 Task: Open a blank worksheet and write heading  Product price data  Add product name:-  ' TOMS Shoe, UGG Shoe, Wolverine Shoe, Z-Coil Shoe, Adidas shoe, Gucci T-shirt, Louis Vuitton bag, Zara Shirt, H&M jeans, Chanel perfume. ' in September Last week sales are  5000 to 5050. product price in between:-  5000 to 10000. Save page auditingAnnualSales_Report
Action: Mouse moved to (16, 19)
Screenshot: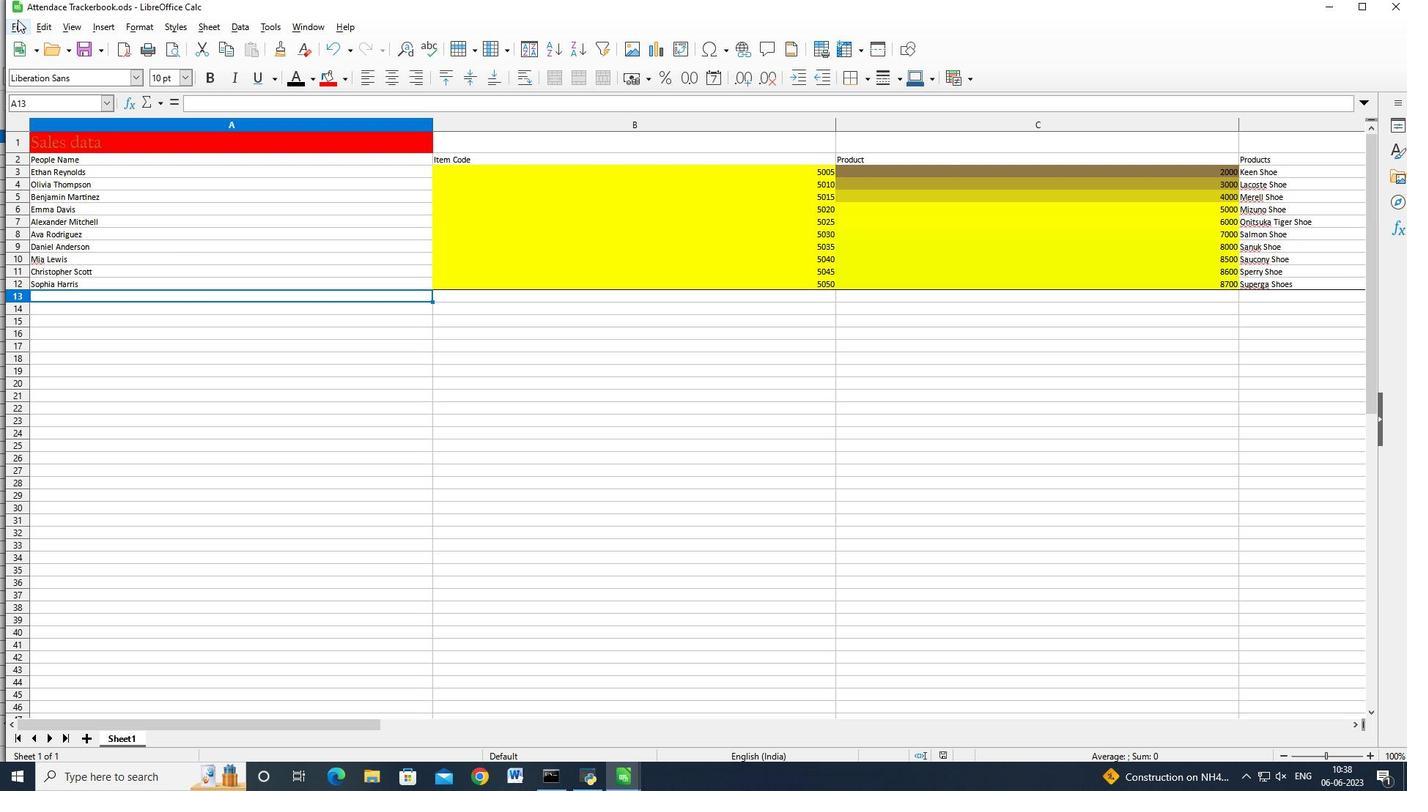 
Action: Mouse pressed left at (16, 19)
Screenshot: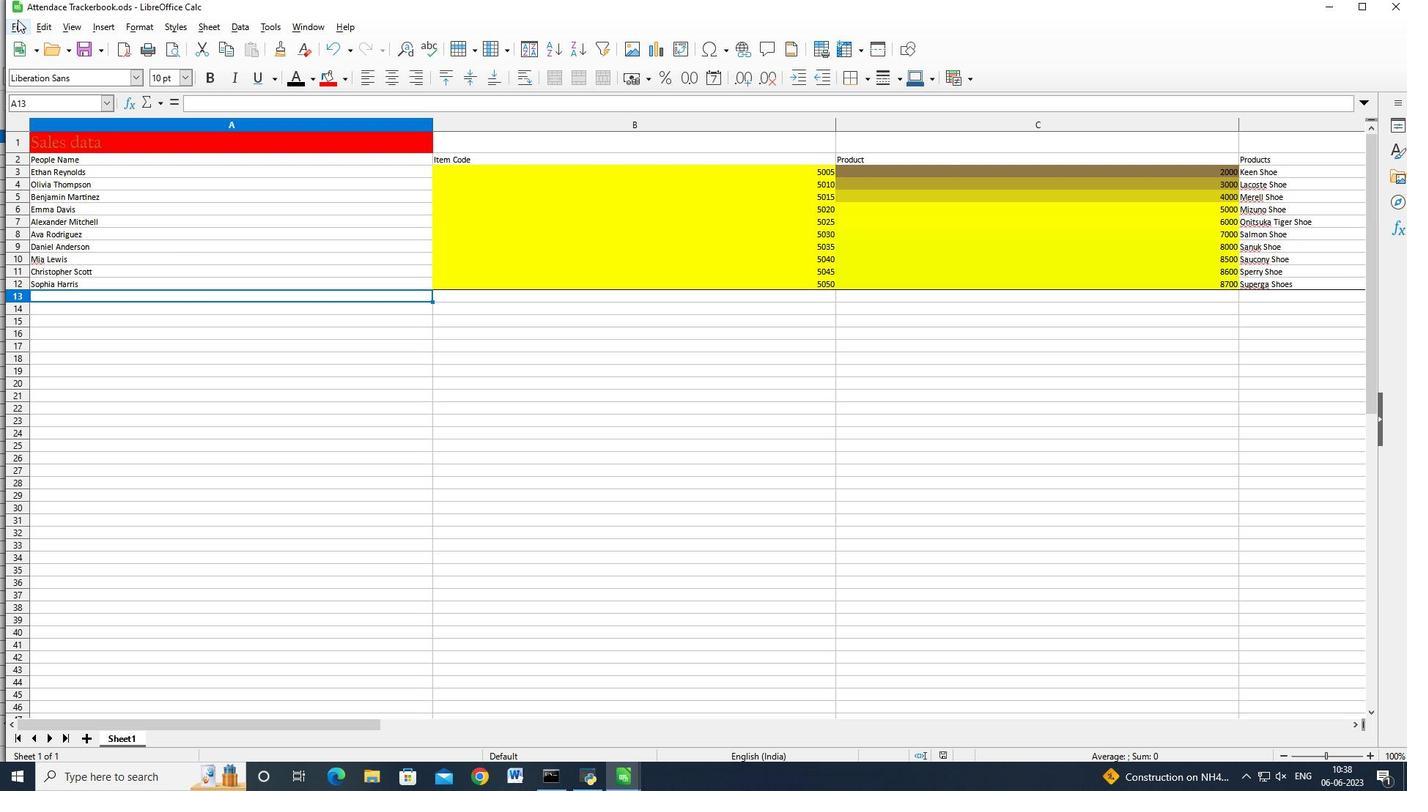 
Action: Mouse moved to (181, 55)
Screenshot: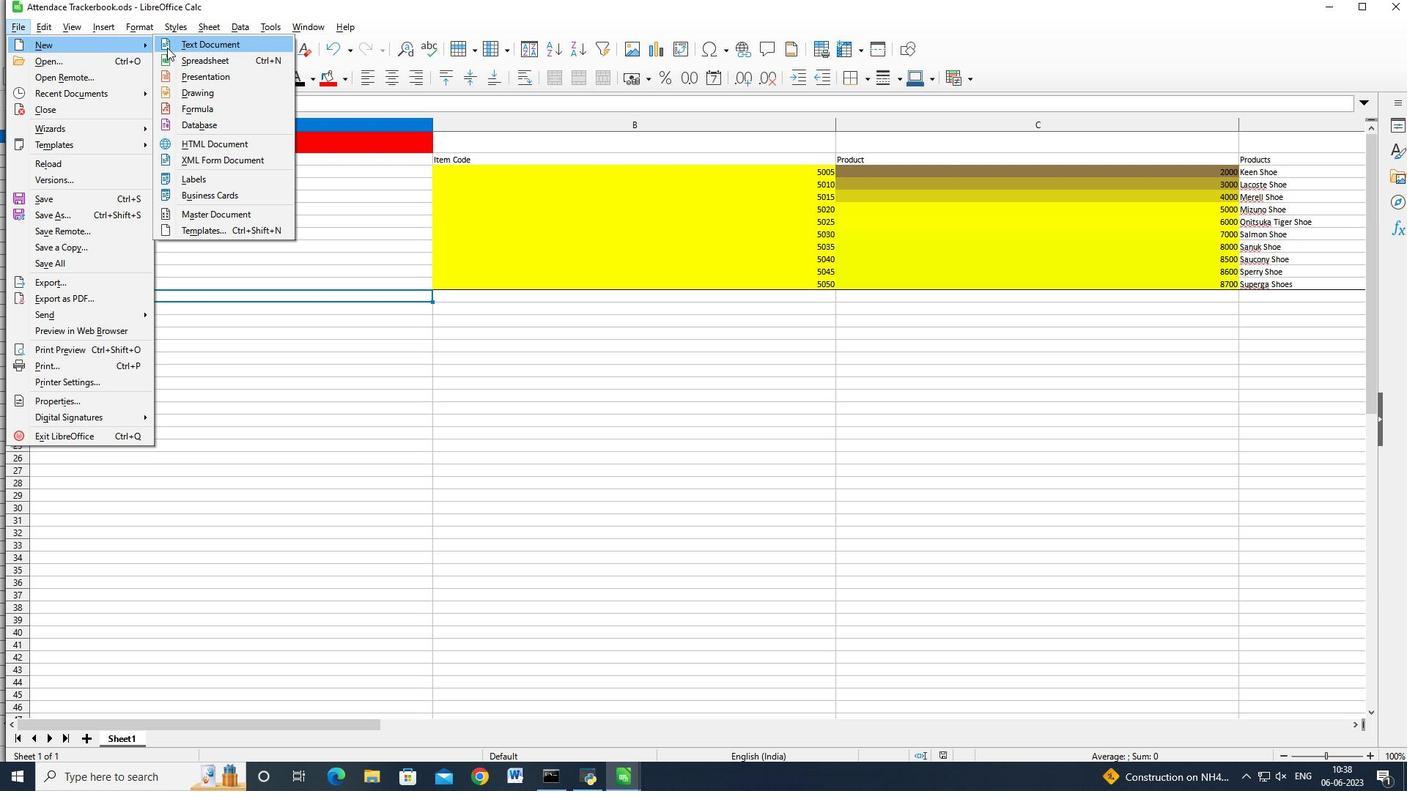 
Action: Mouse pressed left at (181, 55)
Screenshot: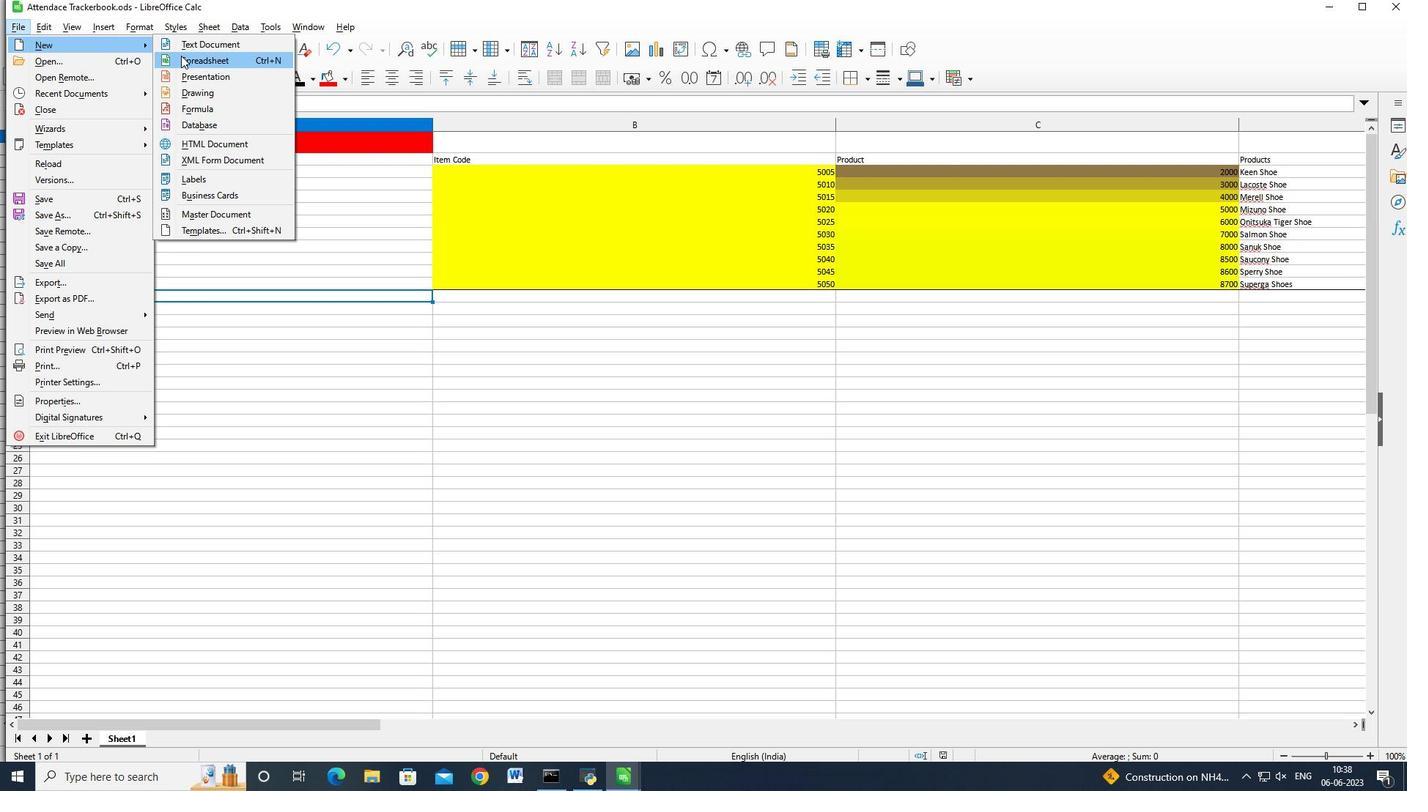 
Action: Mouse moved to (68, 147)
Screenshot: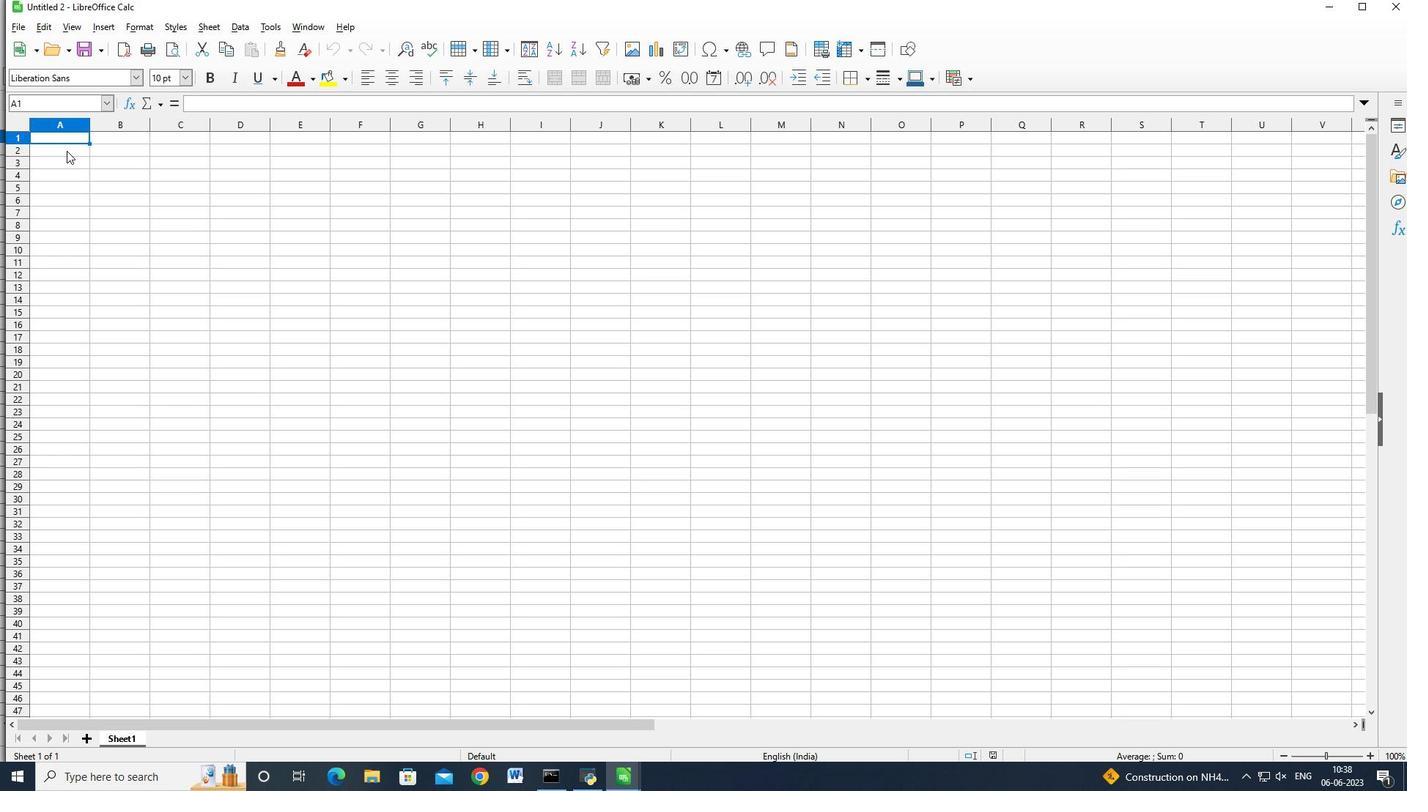 
Action: Key pressed <Key.shift>Product<Key.space><Key.shift>Price<Key.space>data<Key.enter><Key.shift>Product<Key.space><Key.shift>Name<Key.enter><Key.caps_lock>TOMS<Key.caps_lock><Key.space><Key.shift_r>Shoe<Key.enter><Key.caps_lock>UGG<Key.caps_lock><Key.space><Key.shift_r>Shoe<Key.enter><Key.shift_r>Wolverine<Key.space><Key.shift_r>Shoe<Key.enter><Key.shift_r>Z-<Key.shift>Coil<Key.space><Key.shift>Shoe<Key.enter><Key.shift_r>Adidas<Key.space><Key.shift_r>Shoe<Key.enter><Key.shift>Gucci<Key.space><Key.shift>T-shirt<Key.enter><Key.shift>Louis<Key.space><Key.shift>Vuitton<Key.space><Key.shift>B<Key.backspace>bag<Key.enter><Key.shift><Key.shift><Key.shift>Zara<Key.space><Key.shift_r>Shirt<Key.enter><Key.caps_lock>H<Key.shift>&M<Key.space><Key.caps_lock><Key.shift>jeans<Key.enter><Key.shift>Chanel<Key.space><Key.shift>Perfum<Key.right><Key.up><Key.up><Key.up><Key.up><Key.up><Key.up><Key.up><Key.up><Key.up><Key.up><Key.shift>In<Key.space><Key.shift_r>Spt<Key.backspace><Key.backspace>etp<Key.backspace><Key.backspace>ptm<Key.backspace>ember<Key.space><Key.shift>Last<Key.space><Key.shift_r>Week<Key.enter>5000<Key.enter>5100<Key.enter>5200<Key.enter>5<Key.backspace>
Screenshot: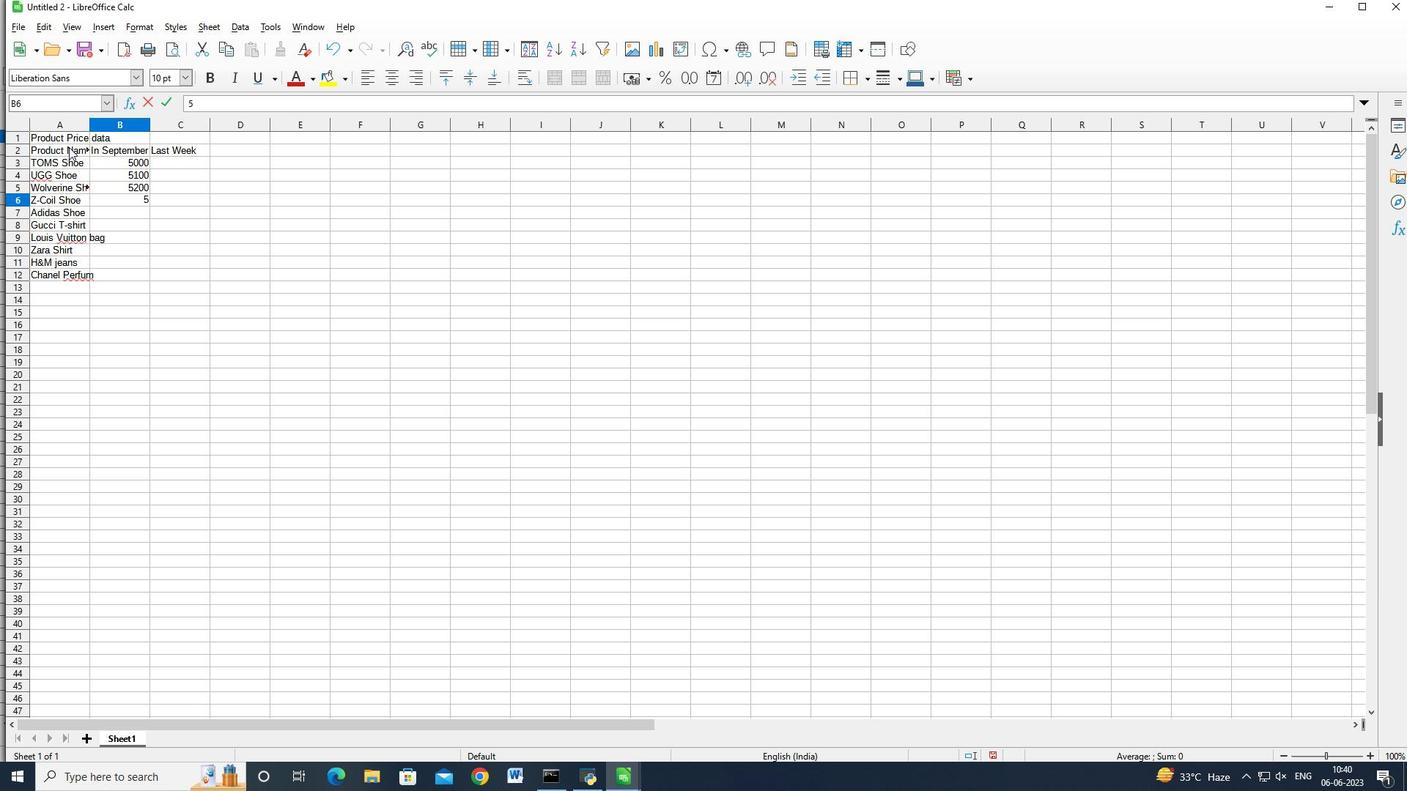 
Action: Mouse moved to (145, 177)
Screenshot: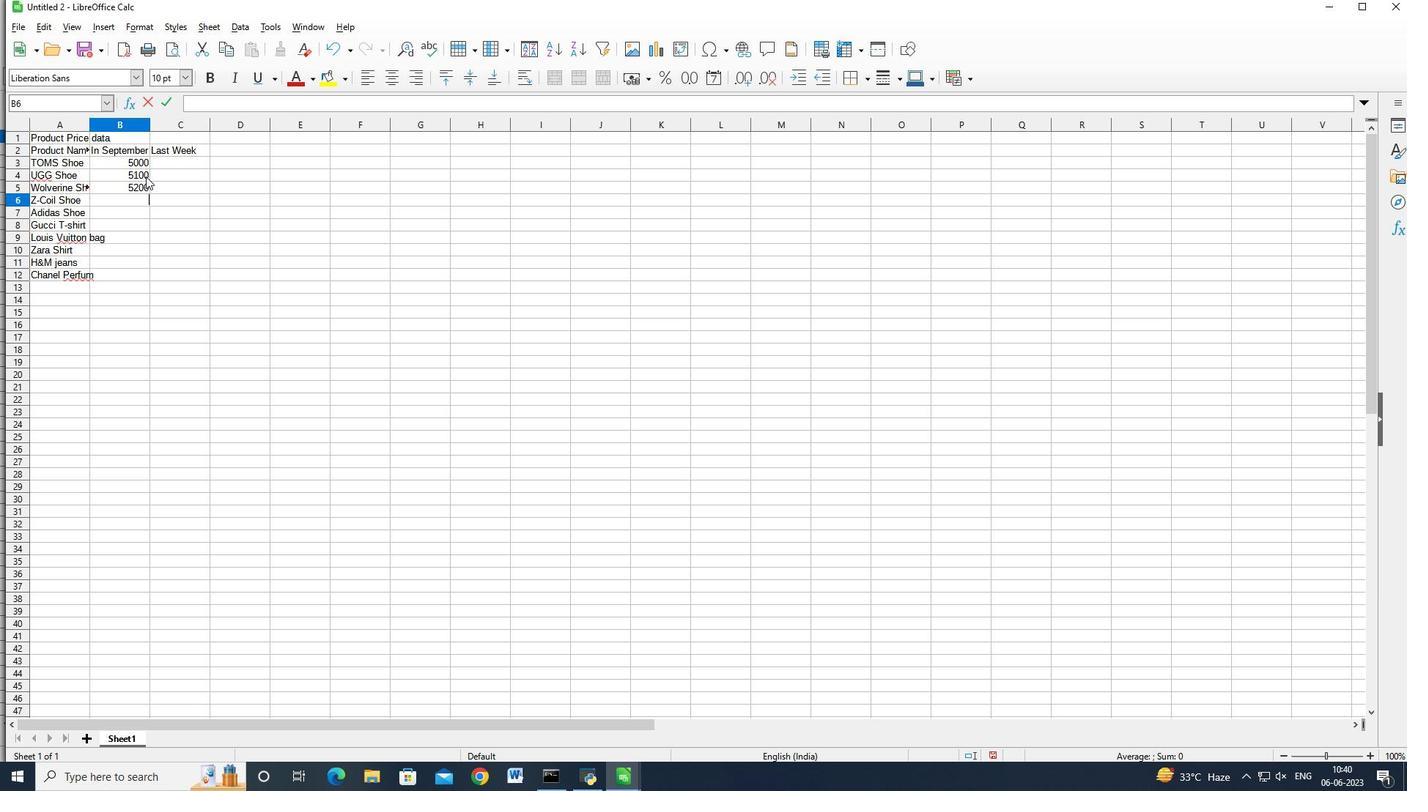 
Action: Mouse pressed left at (145, 177)
Screenshot: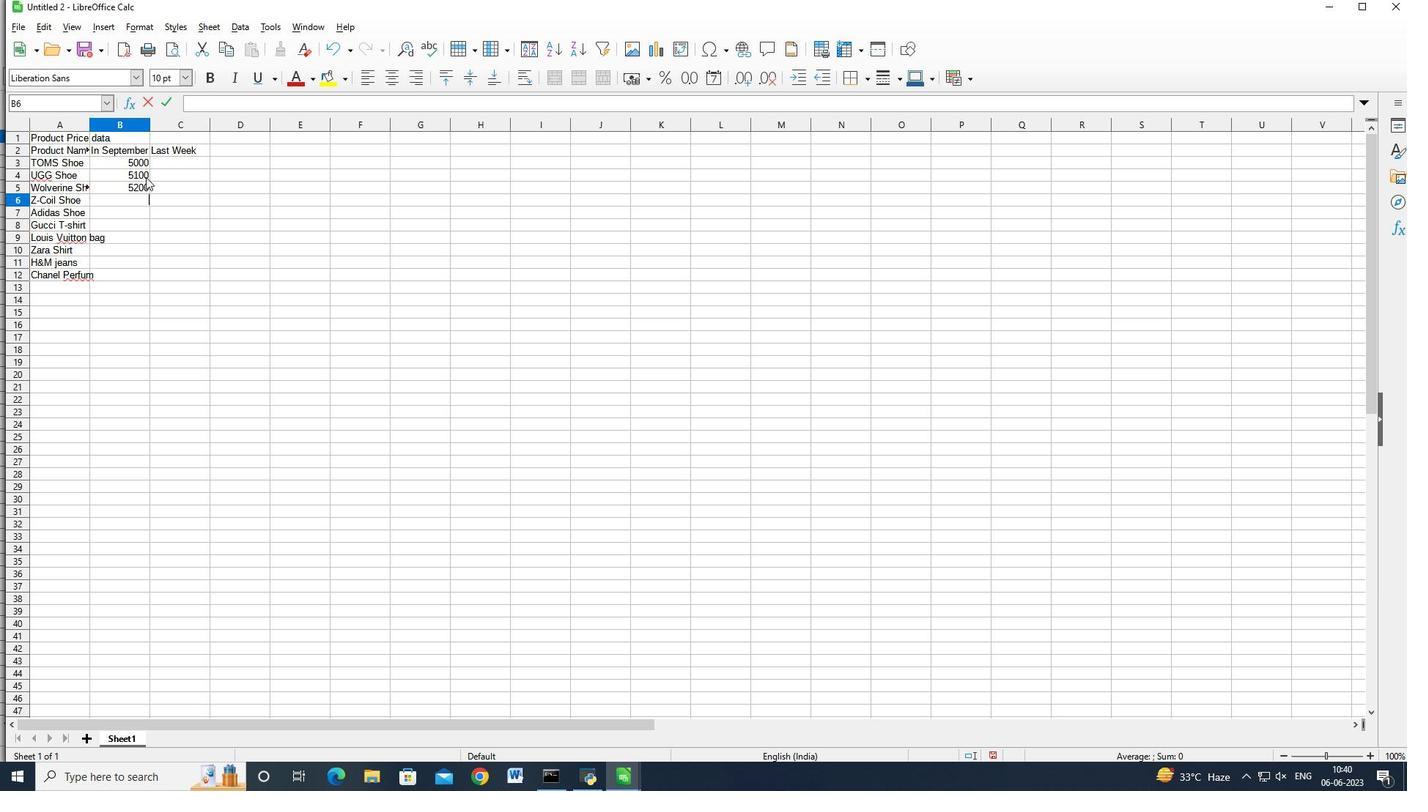 
Action: Mouse moved to (236, 112)
Screenshot: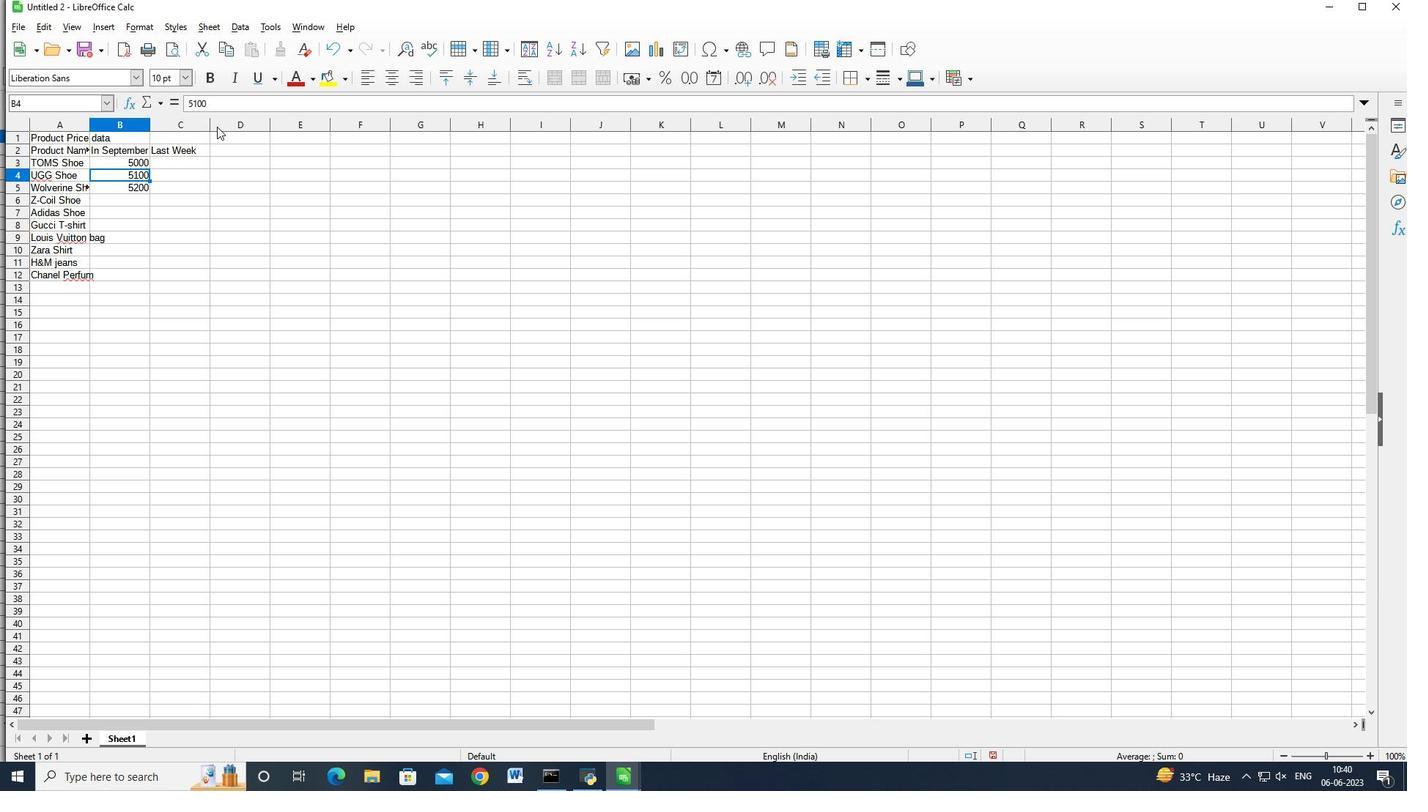 
Action: Mouse pressed left at (236, 112)
Screenshot: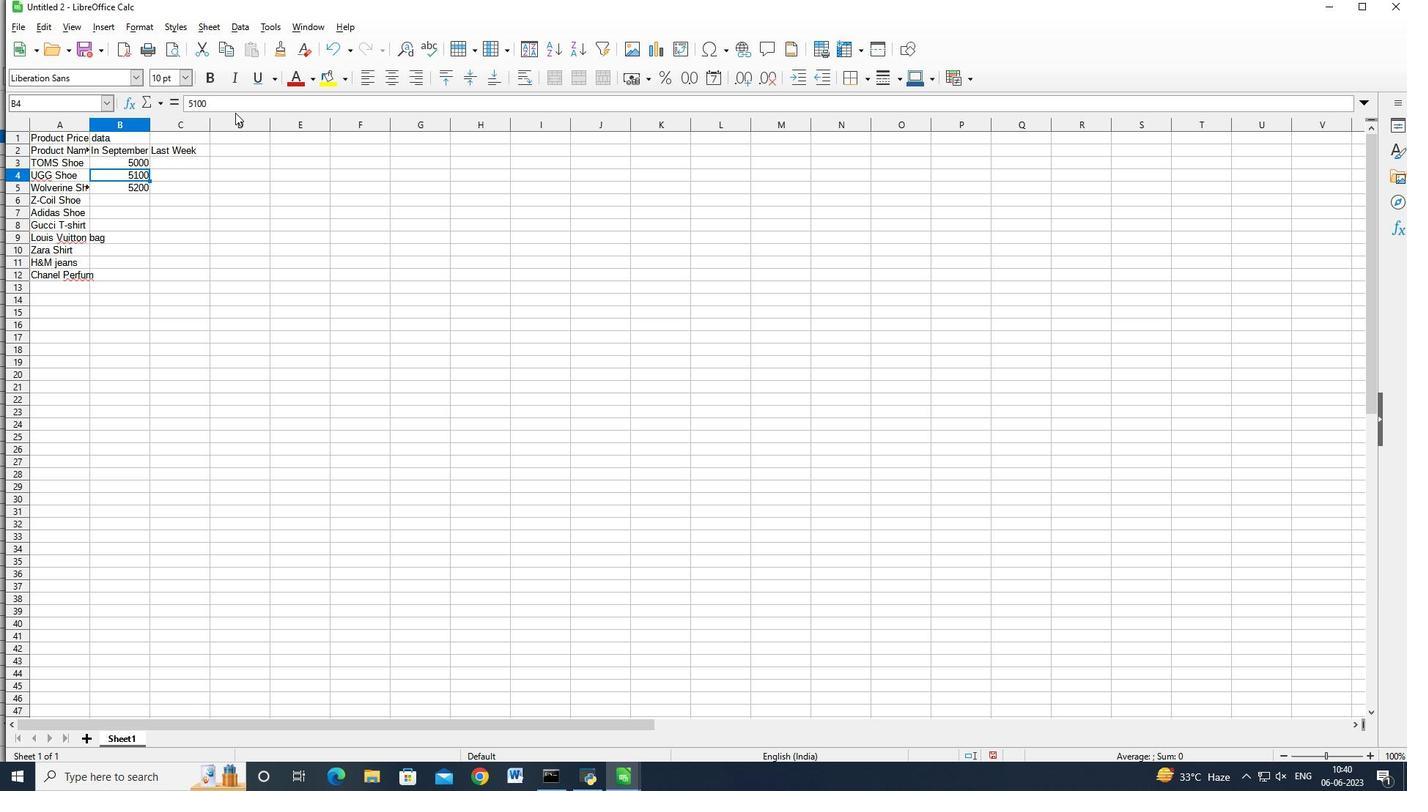 
Action: Mouse moved to (236, 100)
Screenshot: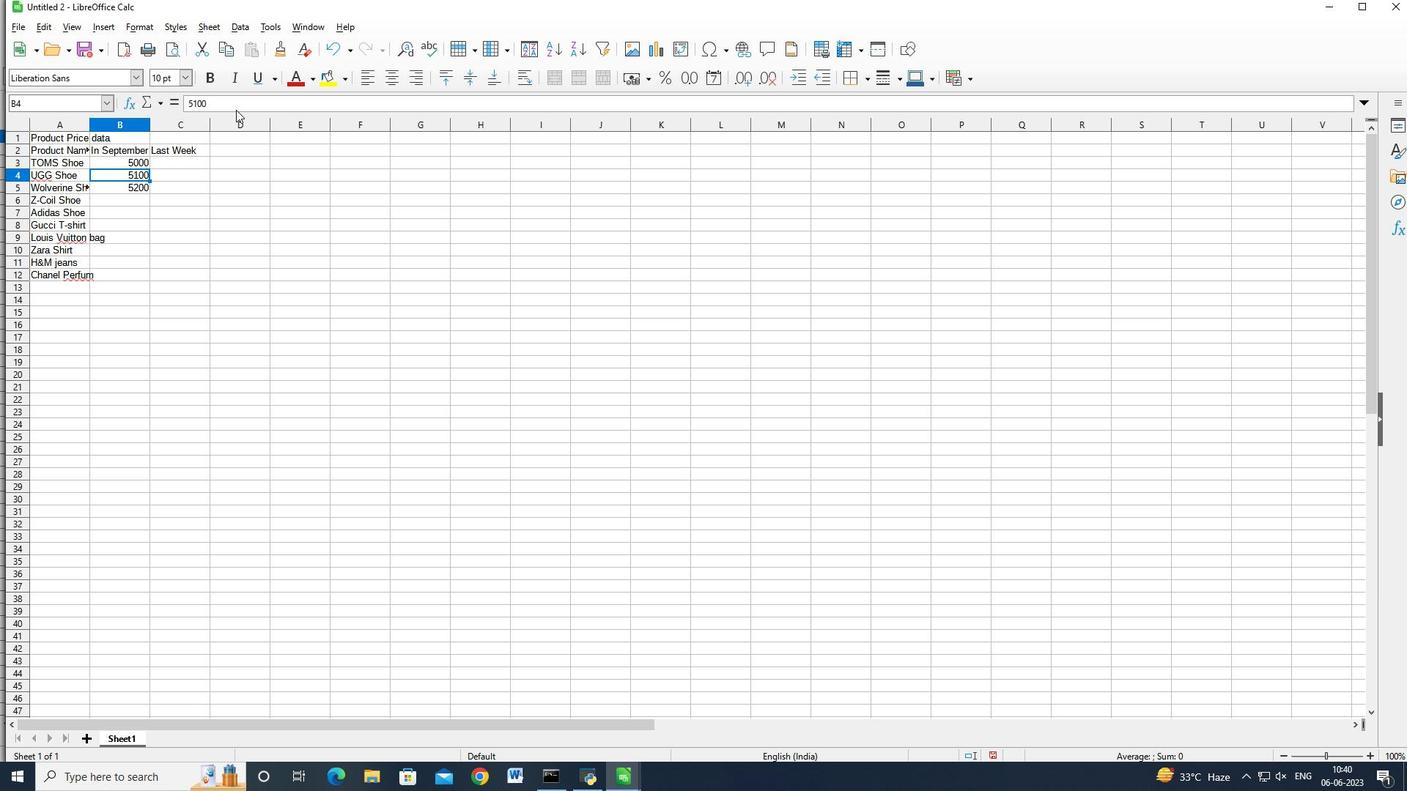 
Action: Mouse pressed left at (236, 100)
Screenshot: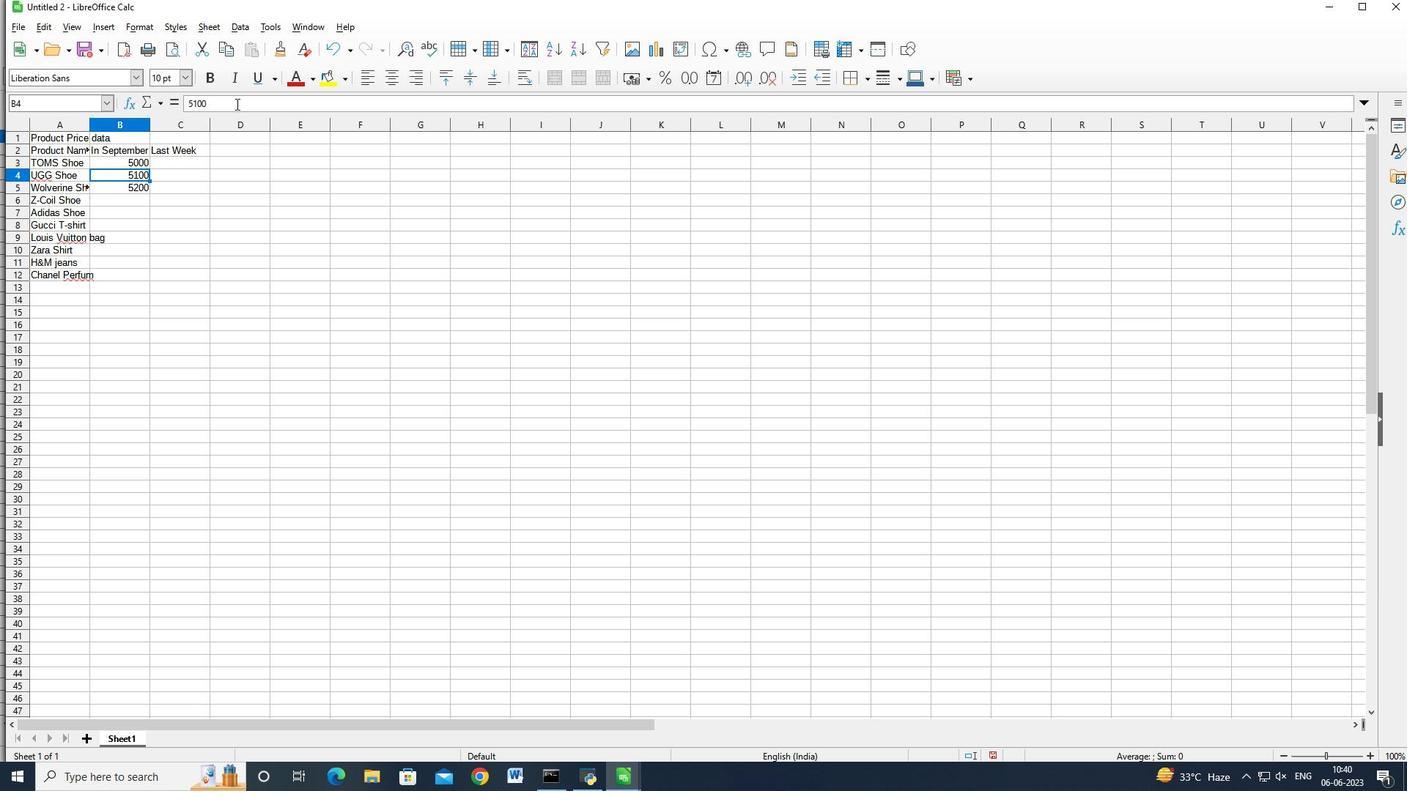 
Action: Mouse moved to (236, 99)
Screenshot: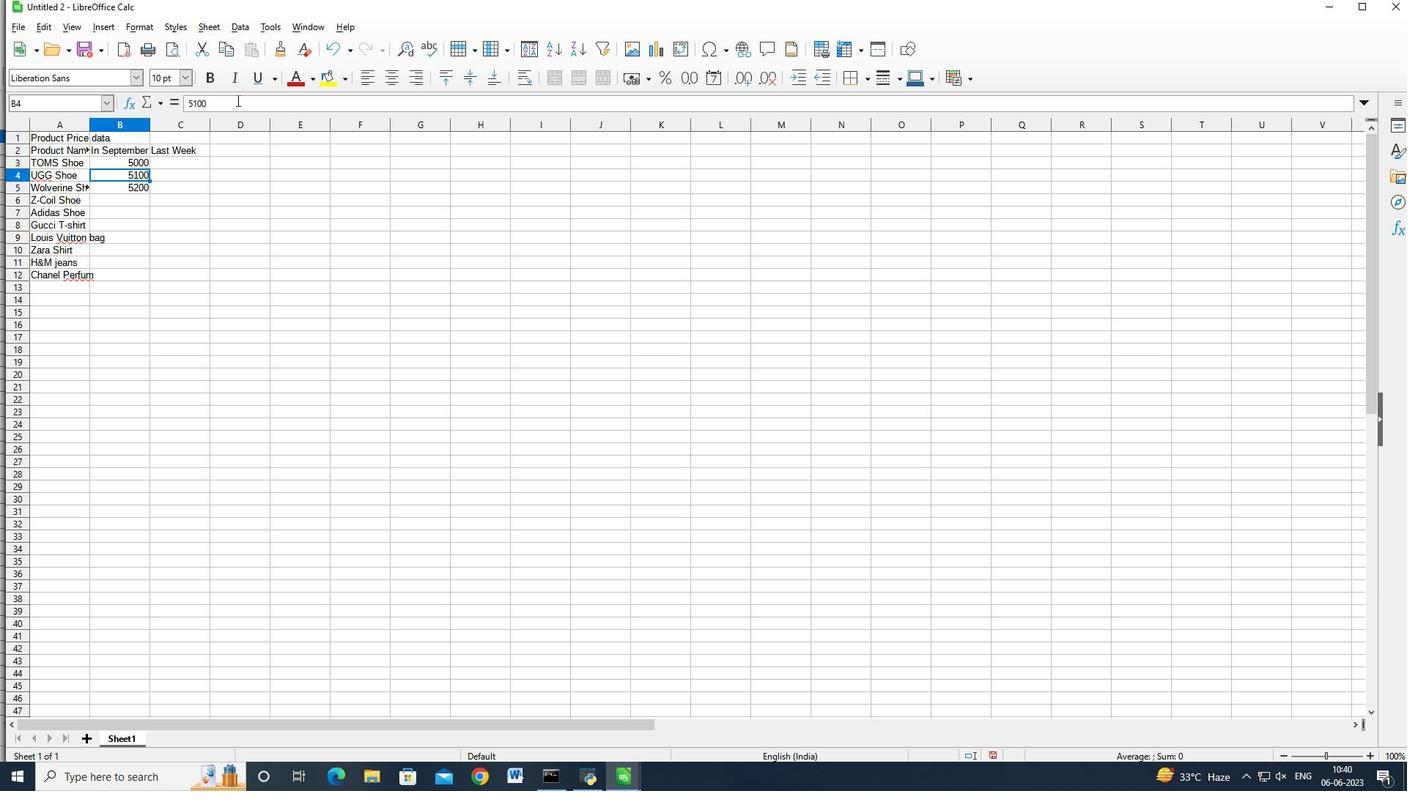 
Action: Key pressed <Key.backspace><Key.backspace><Key.backspace>010
Screenshot: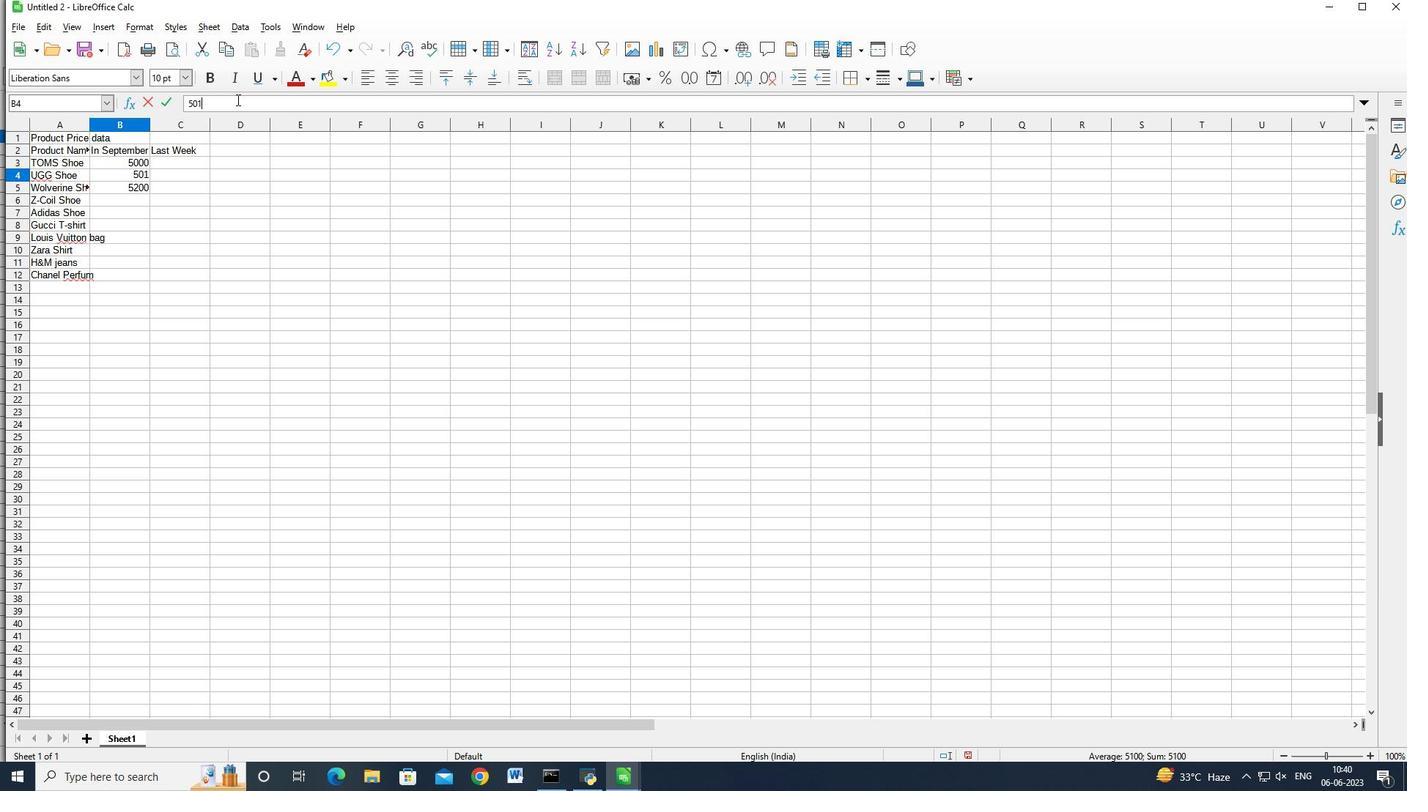 
Action: Mouse moved to (114, 192)
Screenshot: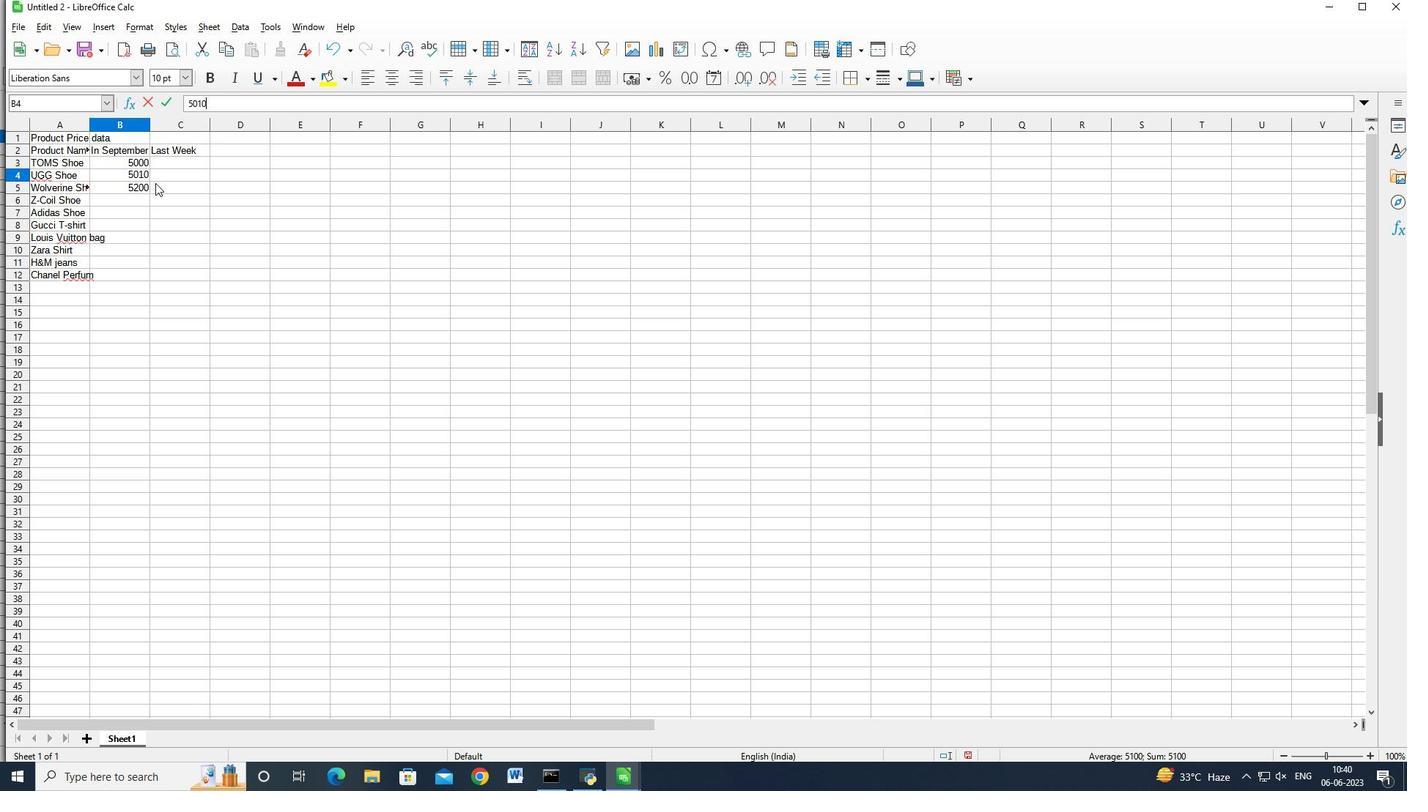 
Action: Mouse pressed left at (114, 192)
Screenshot: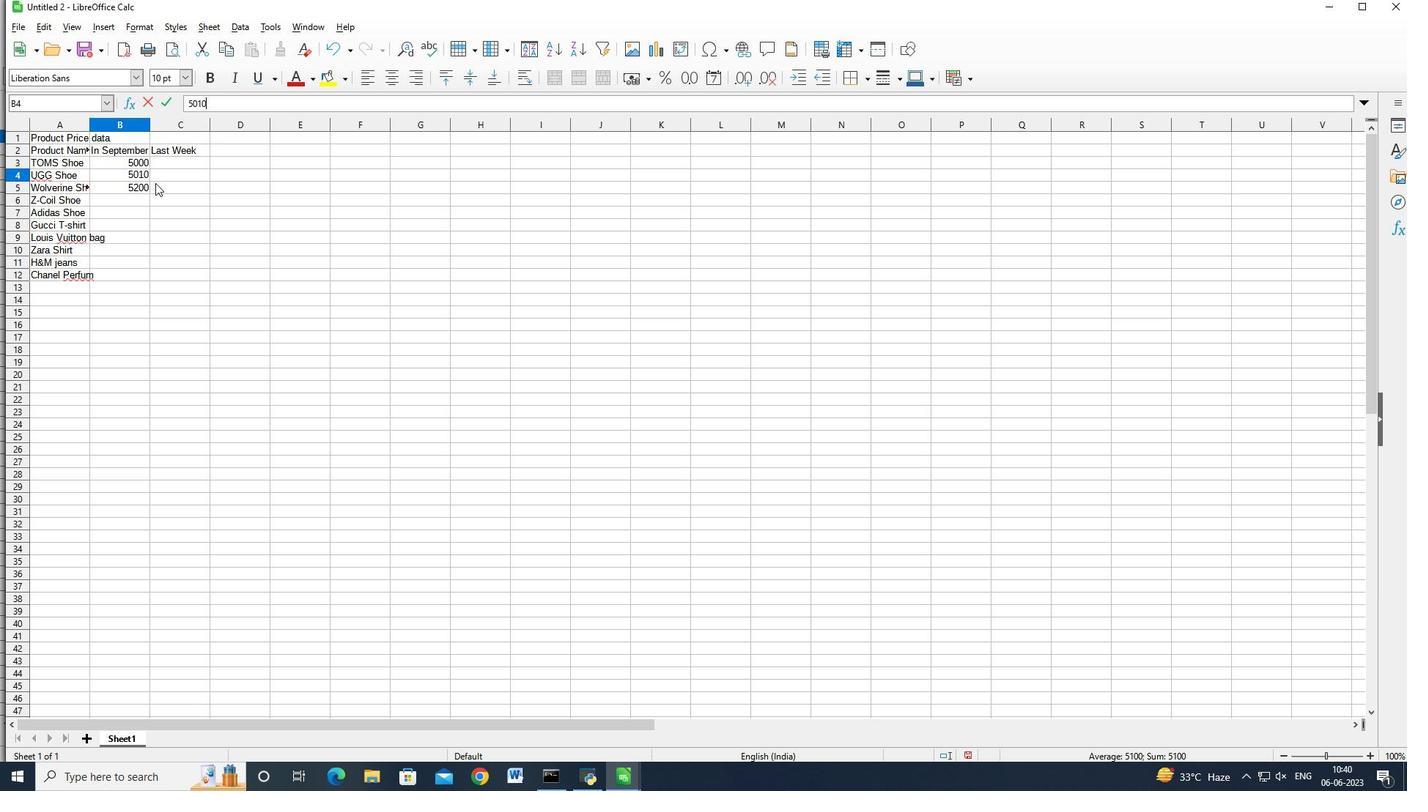
Action: Mouse moved to (228, 109)
Screenshot: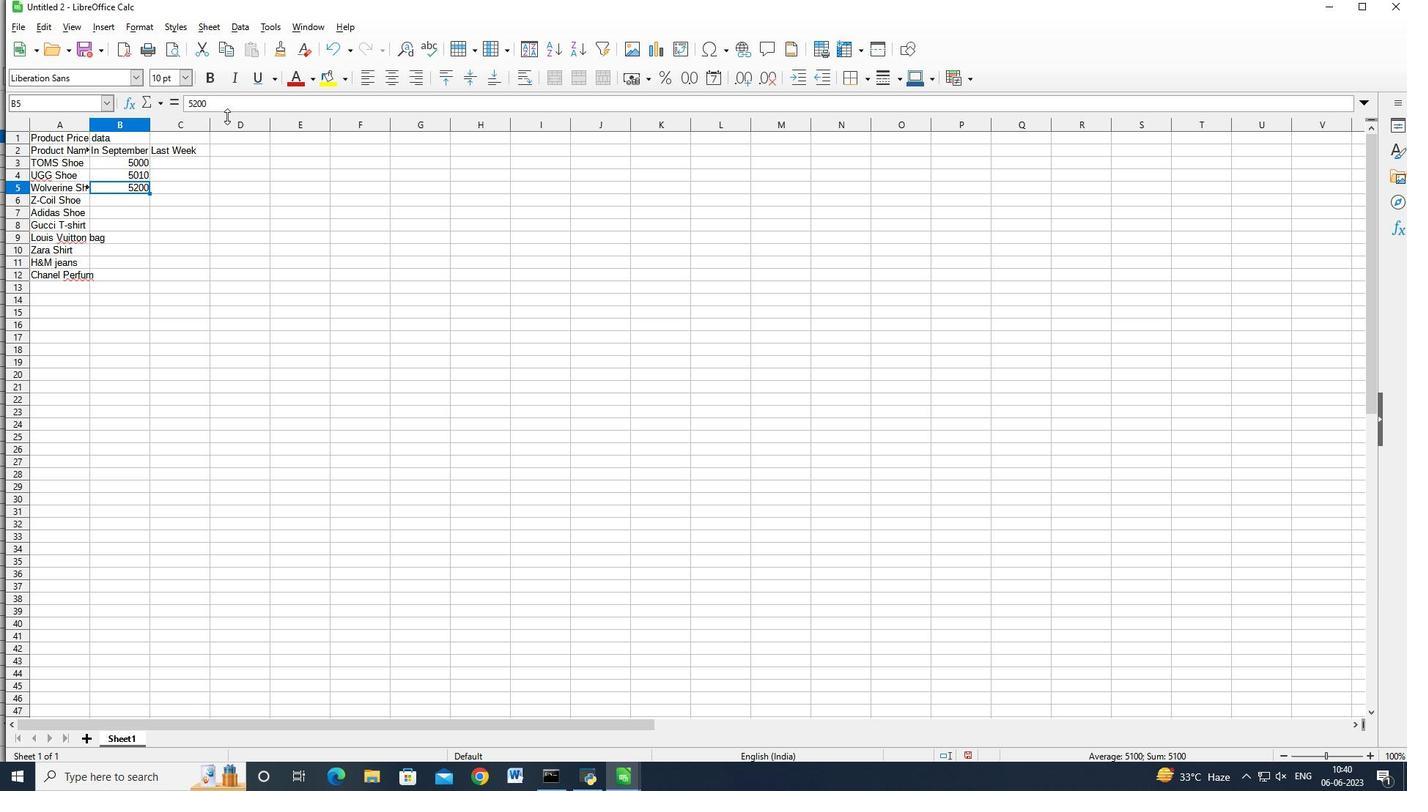 
Action: Mouse pressed left at (228, 109)
Screenshot: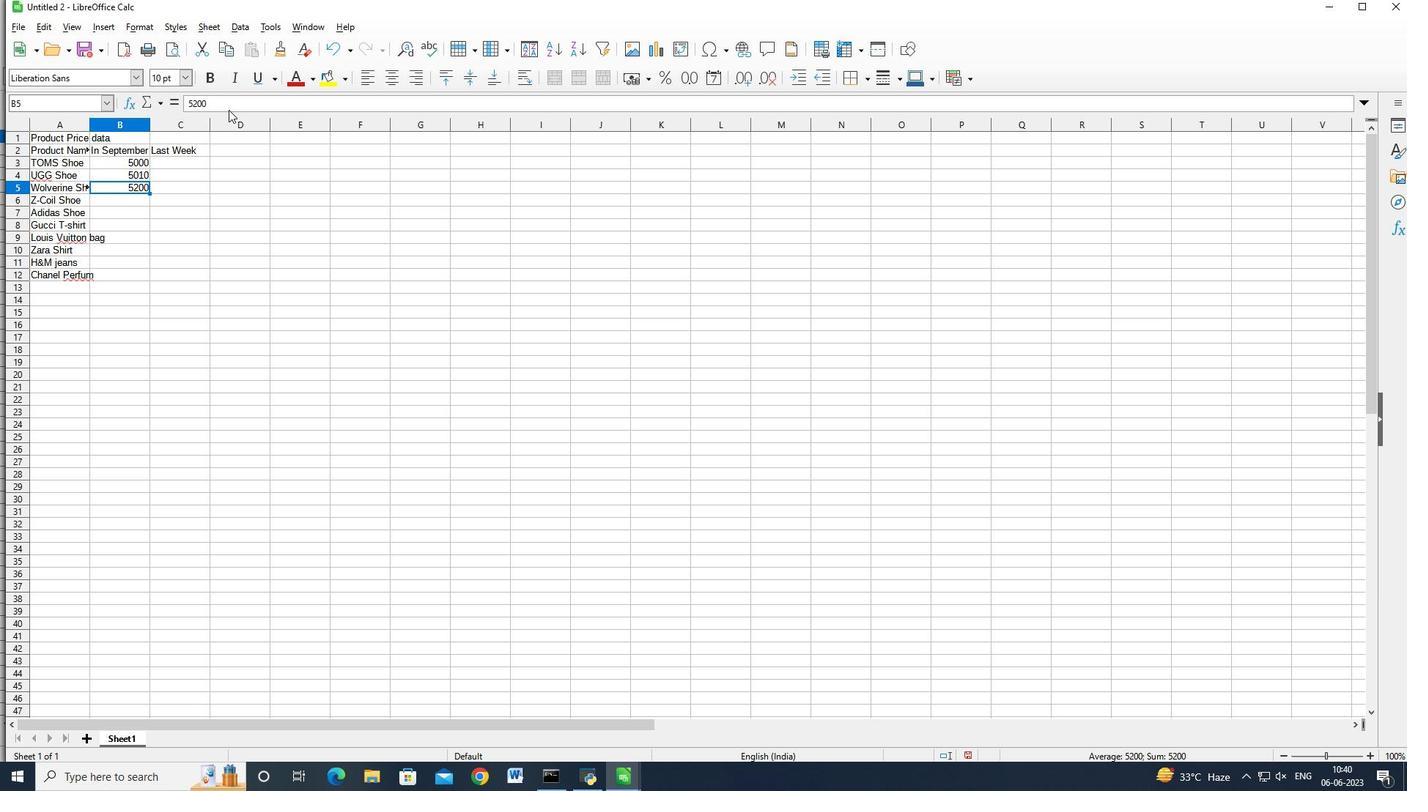 
Action: Mouse moved to (230, 104)
Screenshot: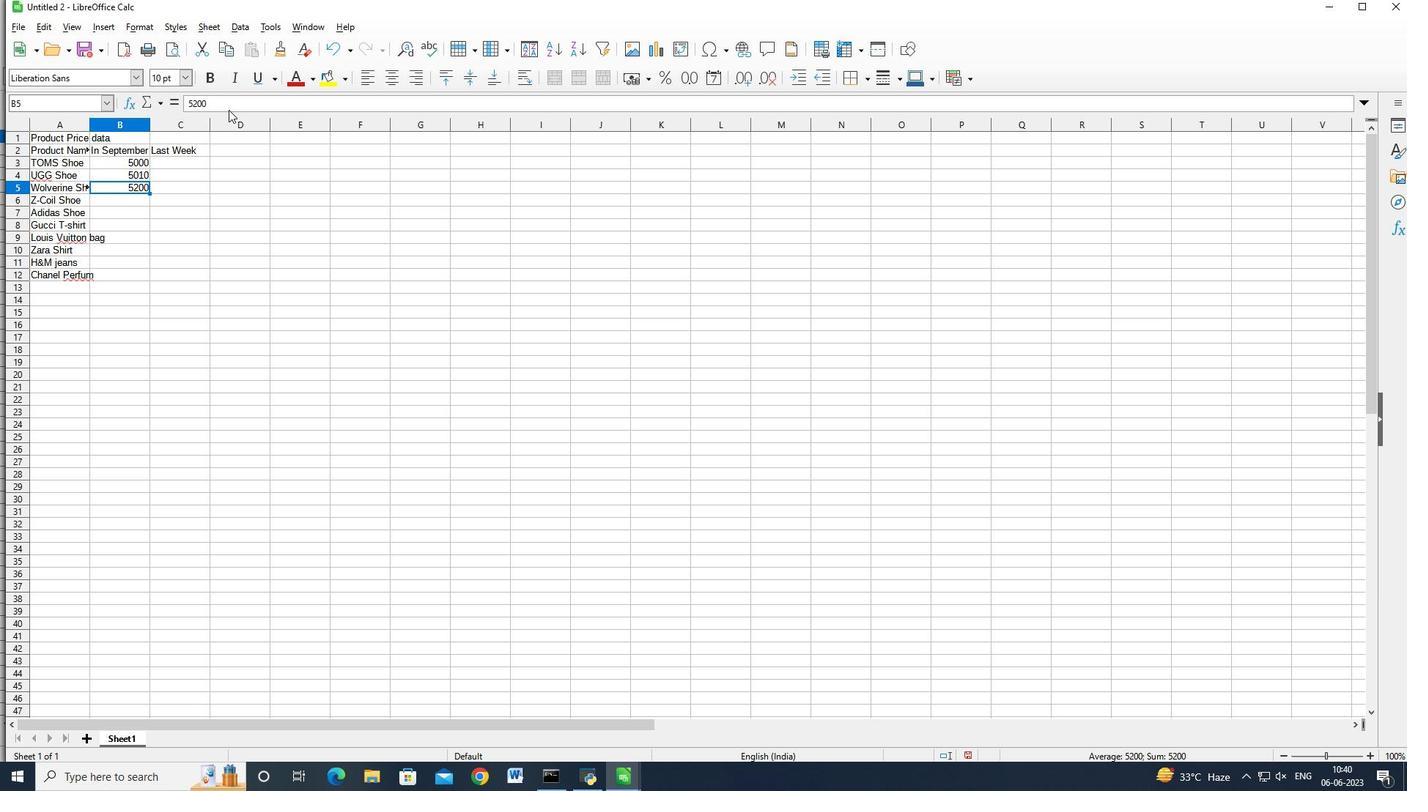 
Action: Mouse pressed left at (230, 104)
Screenshot: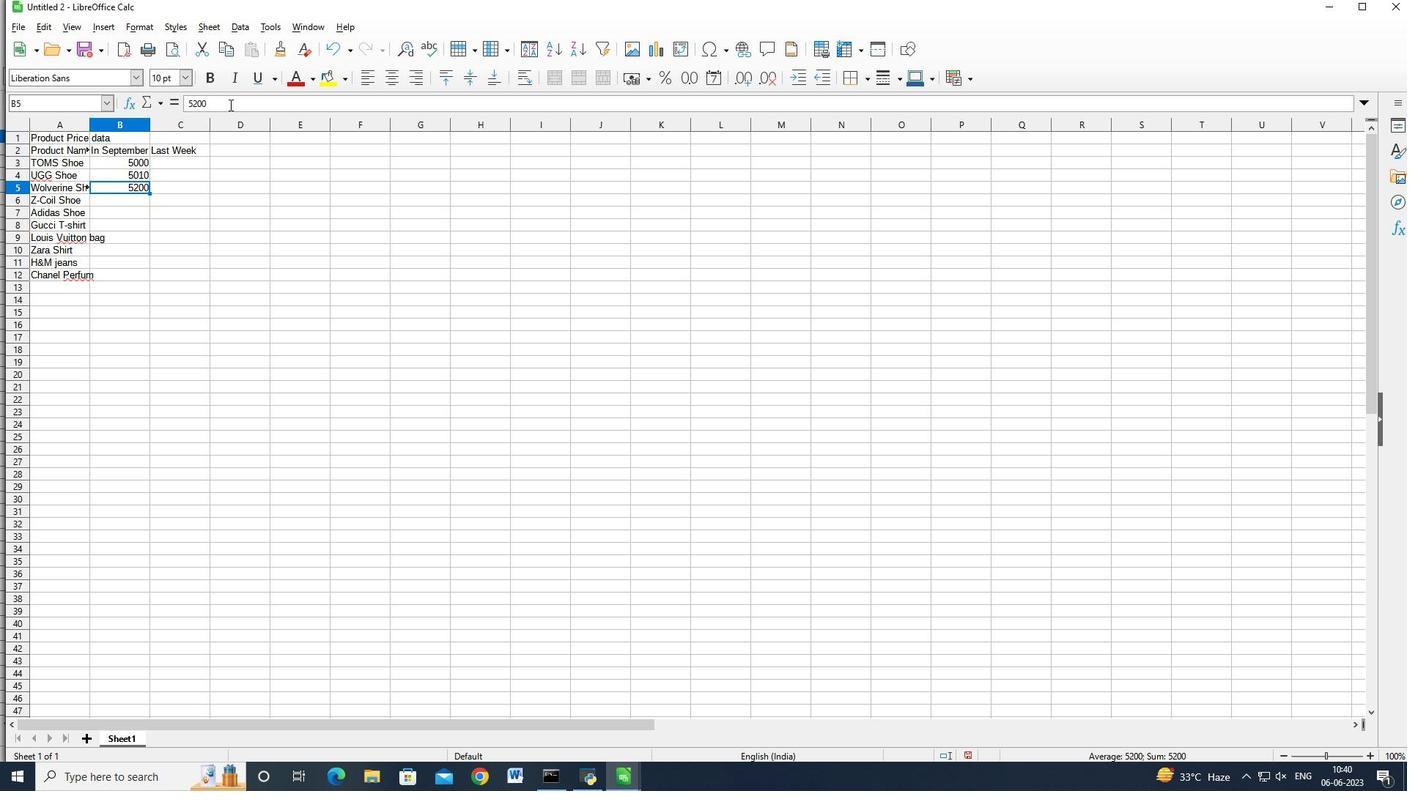 
Action: Key pressed <Key.backspace><Key.backspace><Key.backspace>010<Key.backspace><Key.backspace>12
Screenshot: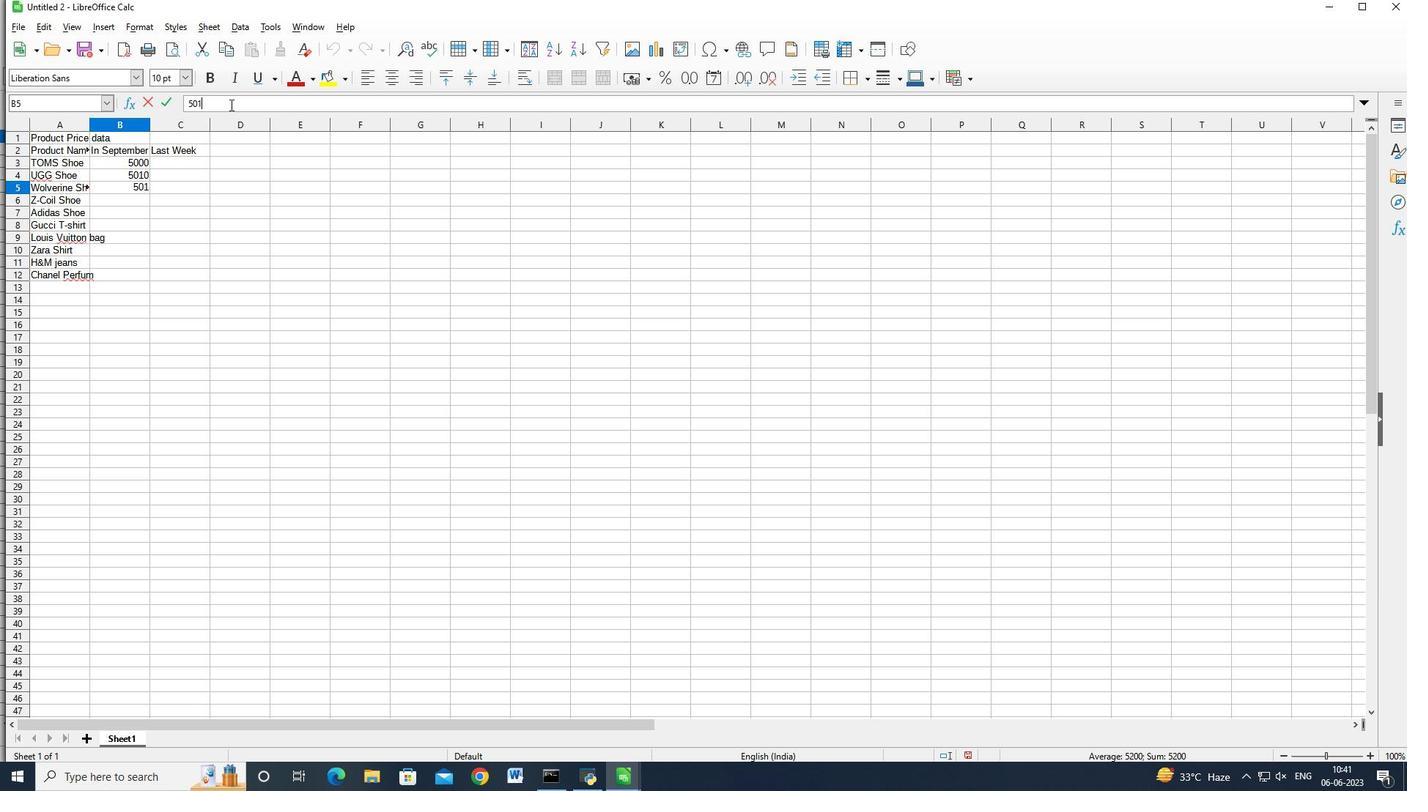 
Action: Mouse moved to (148, 199)
Screenshot: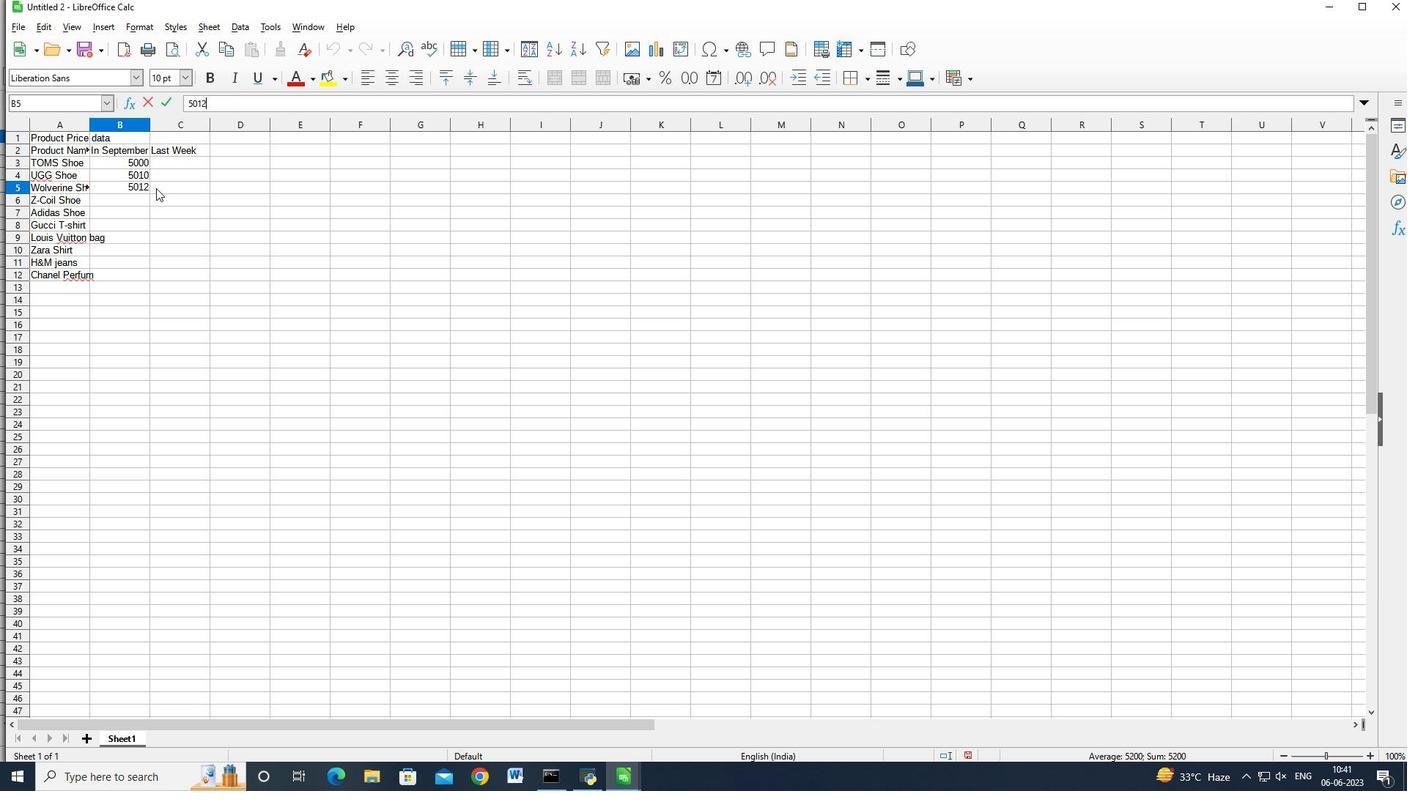 
Action: Mouse pressed left at (148, 199)
Screenshot: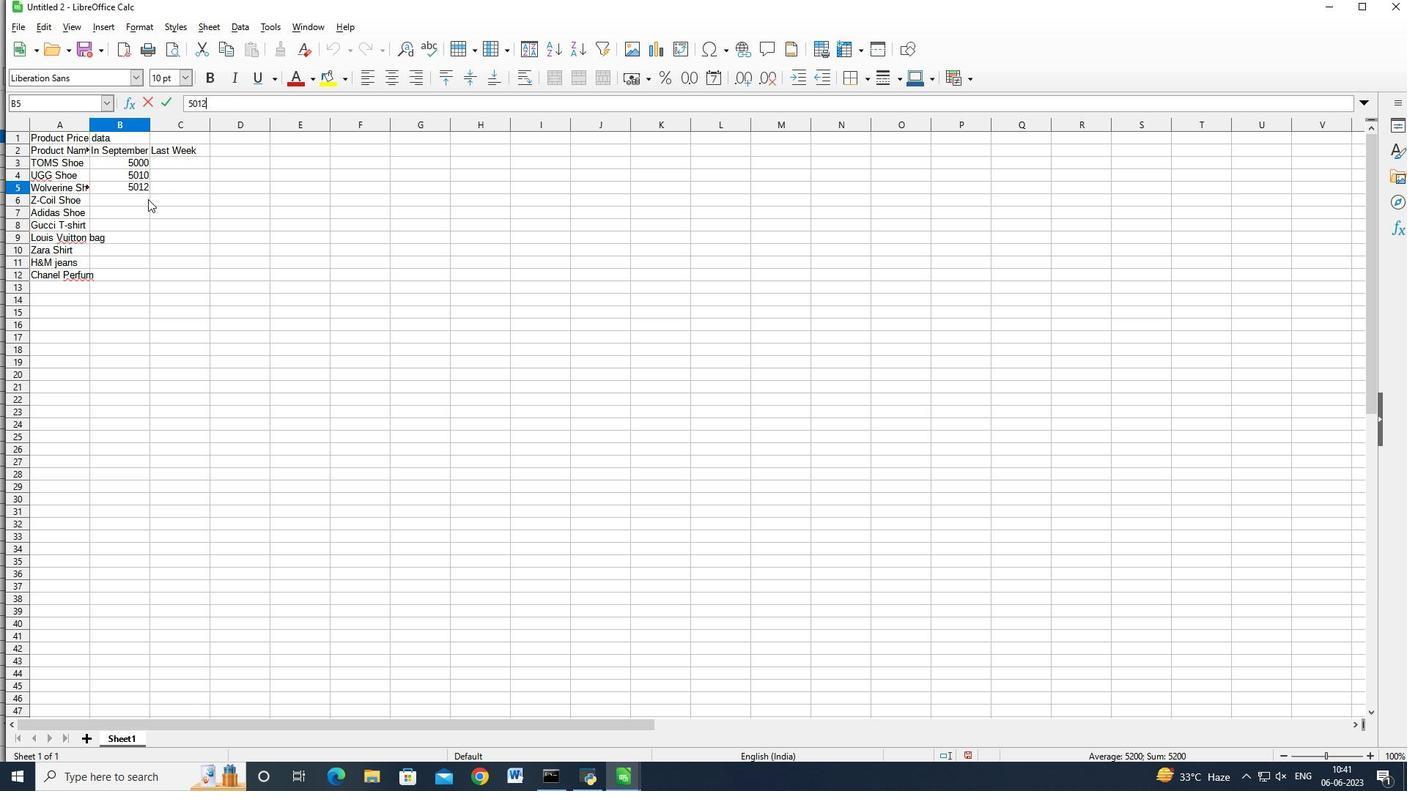 
Action: Key pressed 5013<Key.enter>5014<Key.enter>5015<Key.enter>5020<Key.enter>5025<Key.enter>5030<Key.enter>5034<Key.backspace>5<Key.up><Key.right><Key.up><Key.up><Key.up><Key.up><Key.up><Key.up><Key.up><Key.up><Key.up><Key.up><Key.down><Key.shift>Product<Key.space><Key.shift>Price<Key.enter>5000<Key.enter>6<Key.backspace>5500<Key.enter>6000<Key.enter>6500<Key.enter>7000<Key.enter>7500<Key.enter>8000<Key.enter>8500<Key.enter>9000<Key.enter>9500<Key.enter><Key.right><Key.up><Key.up><Key.up><Key.up>ctrl+Sauditing<Key.shift_r>Annual<Key.shift_r>Sales<Key.shift>_<Key.shift>Report<Key.enter>
Screenshot: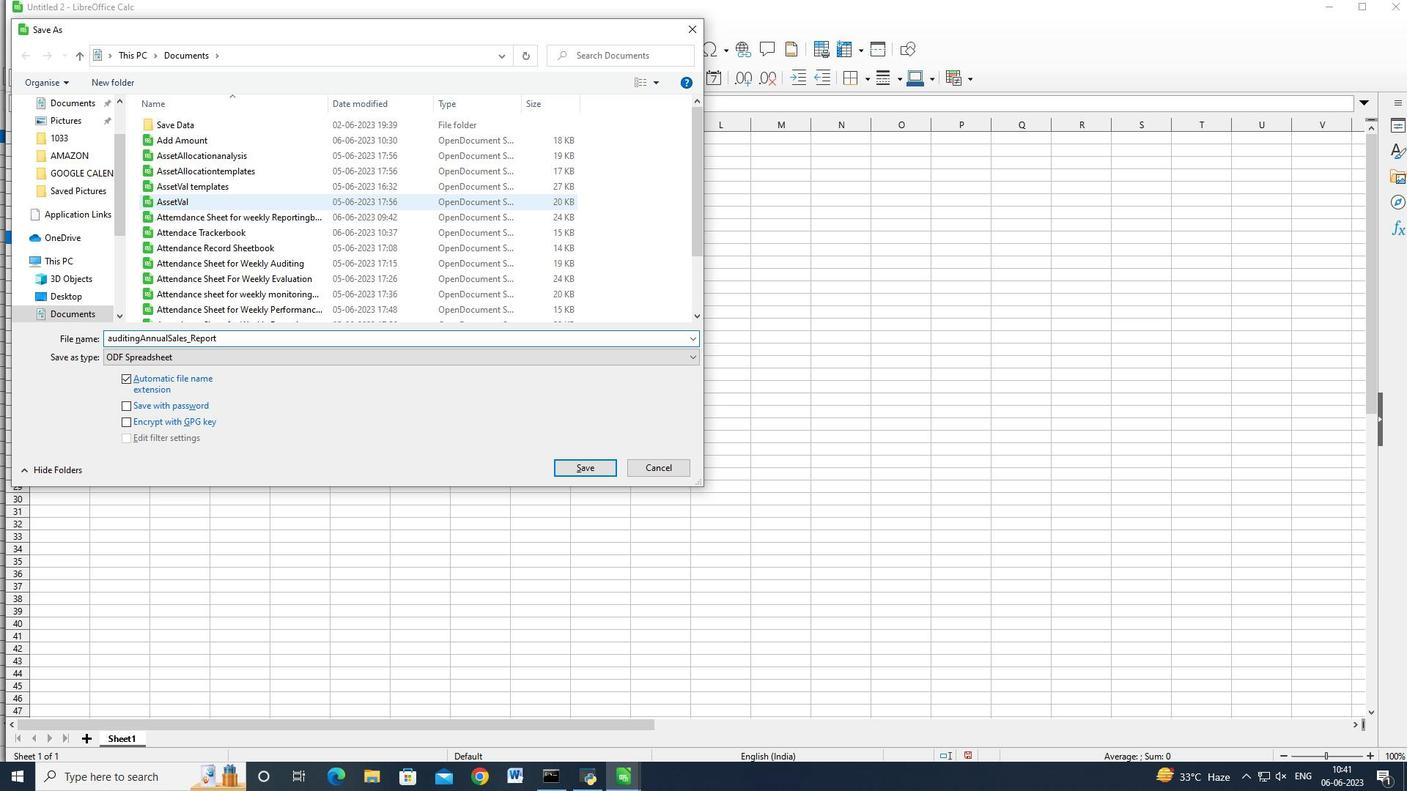 
Action: Mouse moved to (1000, 250)
Screenshot: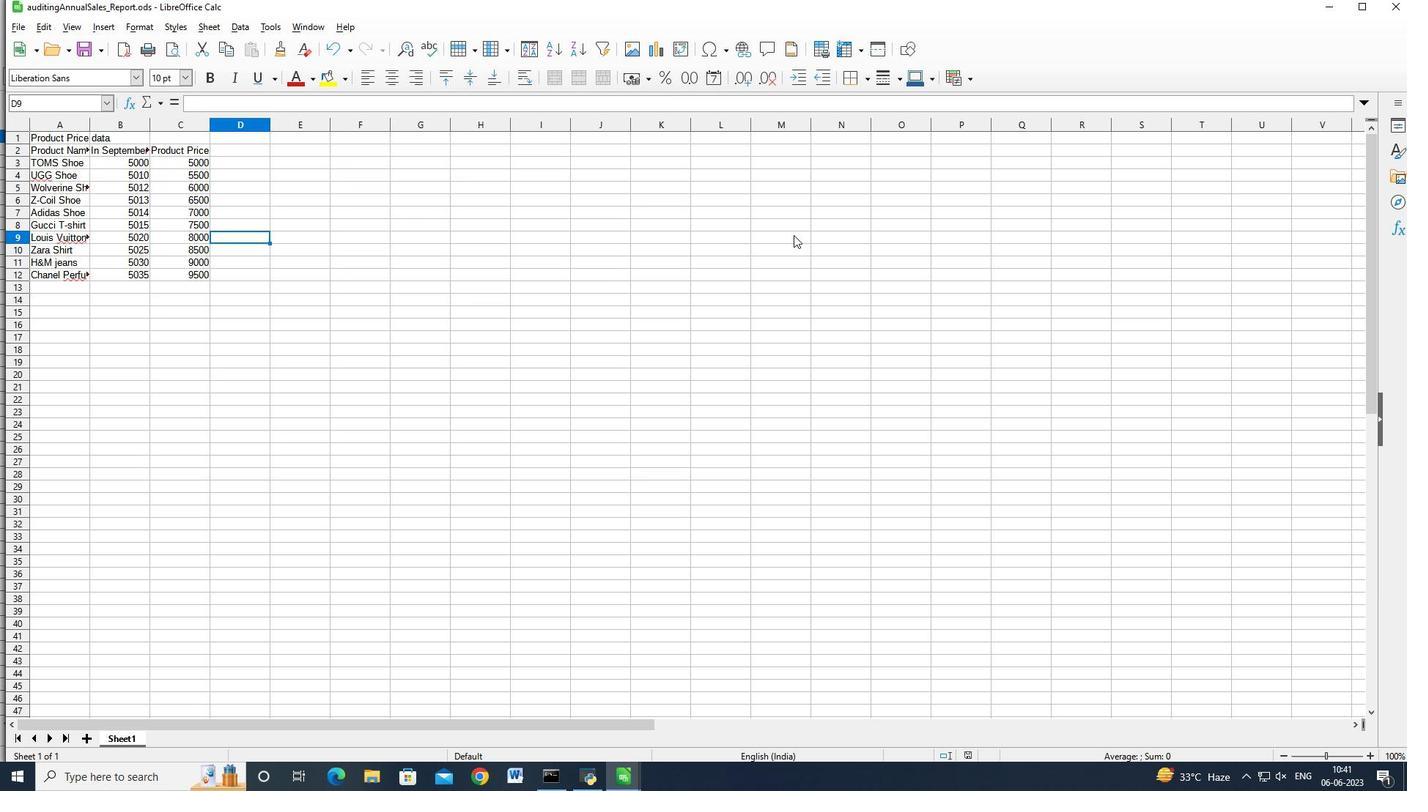 
